 Task: Look for products from Taika only.
Action: Mouse pressed left at (15, 81)
Screenshot: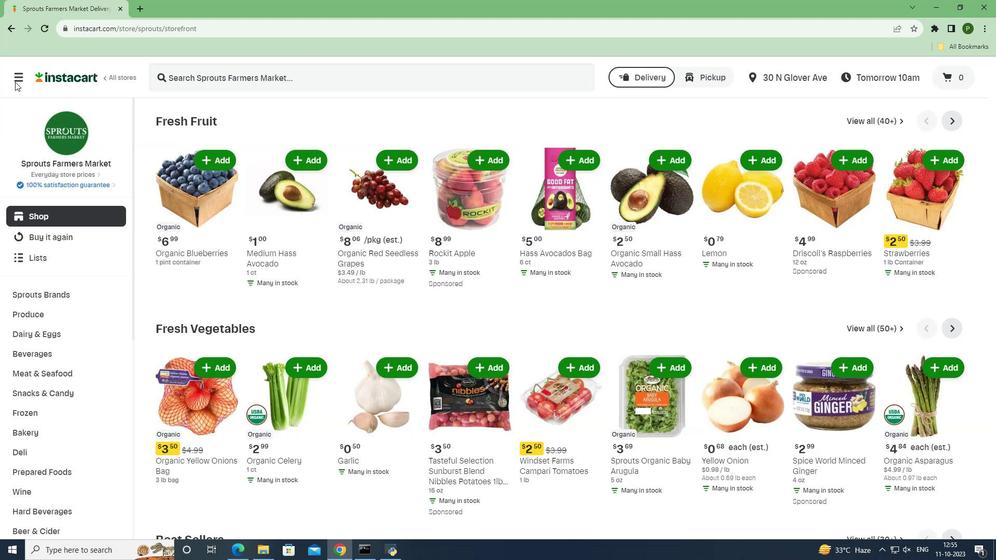 
Action: Mouse moved to (36, 272)
Screenshot: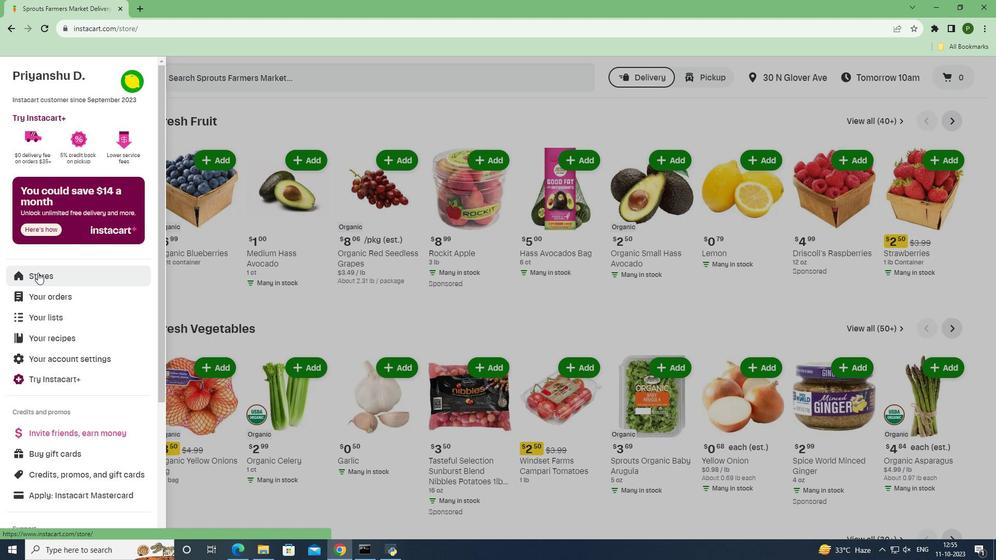 
Action: Mouse pressed left at (36, 272)
Screenshot: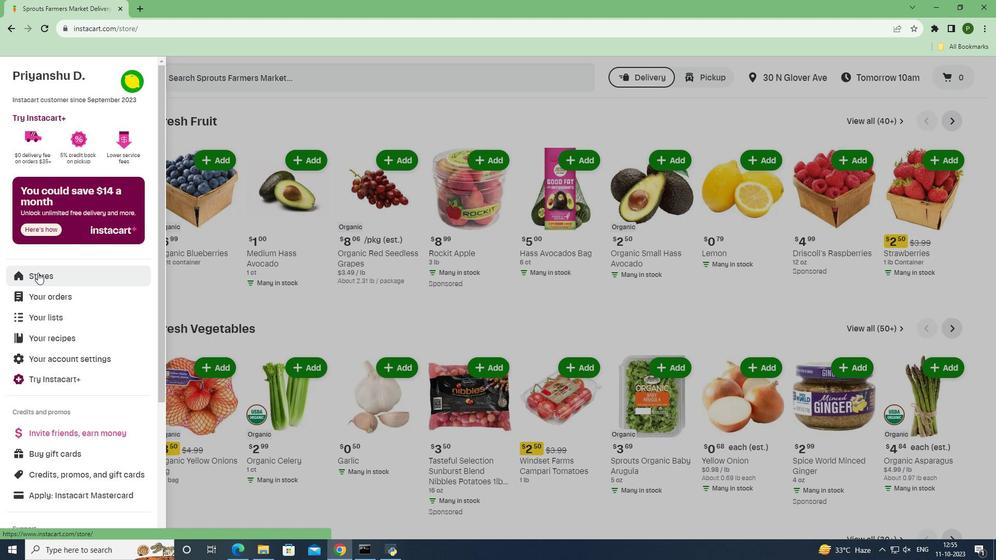
Action: Mouse moved to (244, 121)
Screenshot: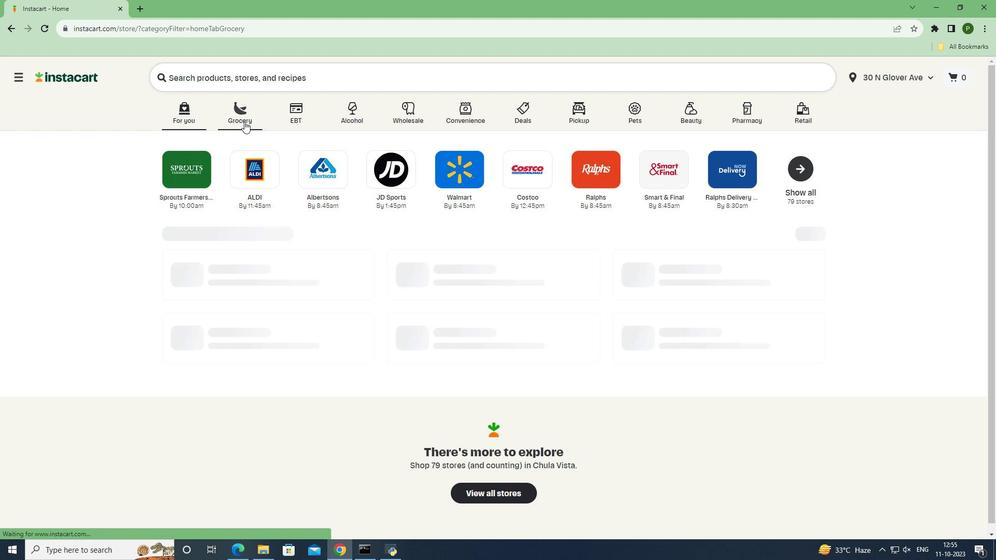 
Action: Mouse pressed left at (244, 121)
Screenshot: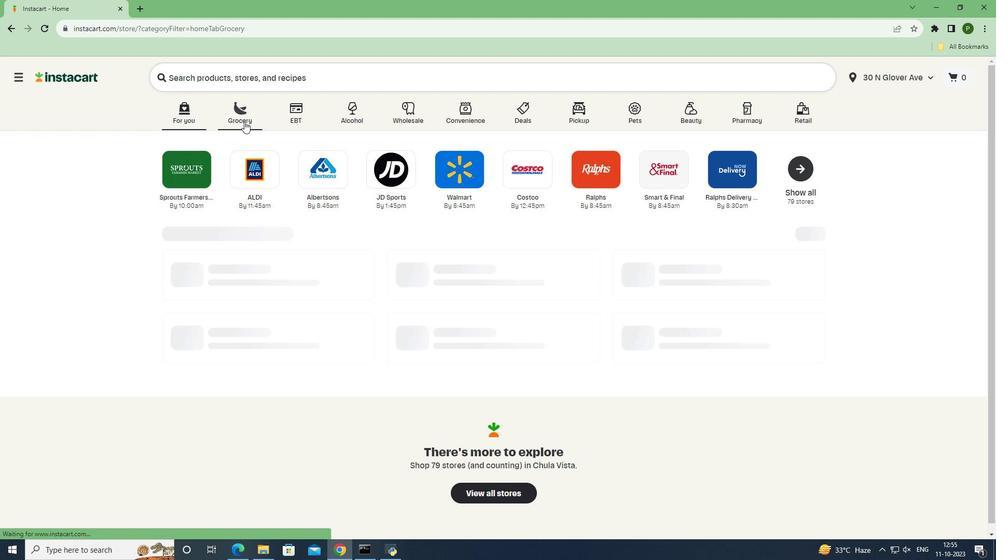 
Action: Mouse moved to (407, 237)
Screenshot: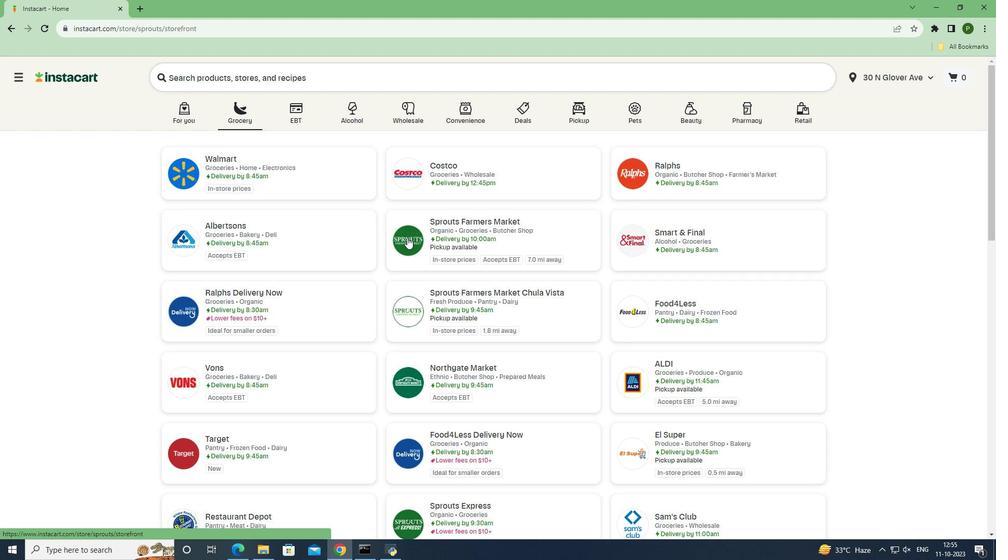 
Action: Mouse pressed left at (407, 237)
Screenshot: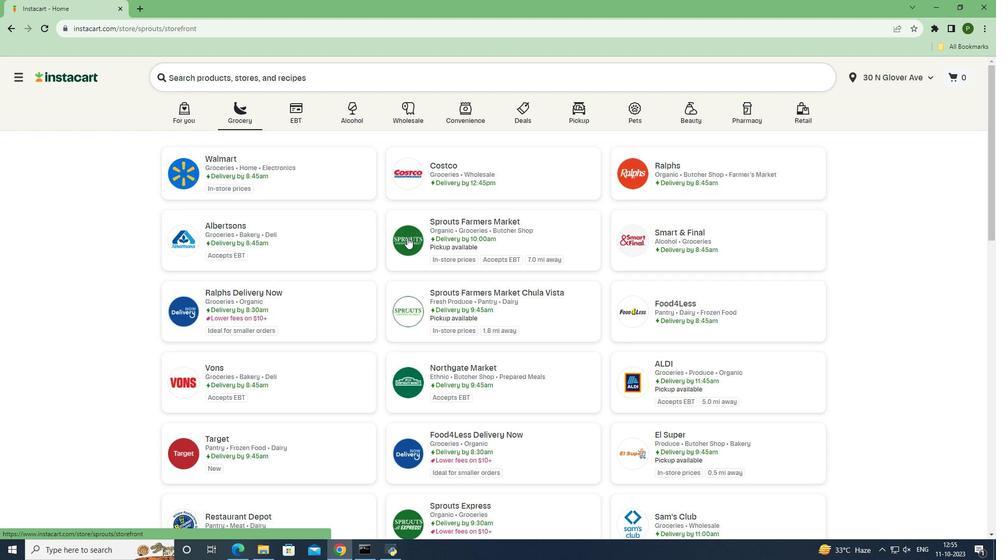 
Action: Mouse moved to (65, 359)
Screenshot: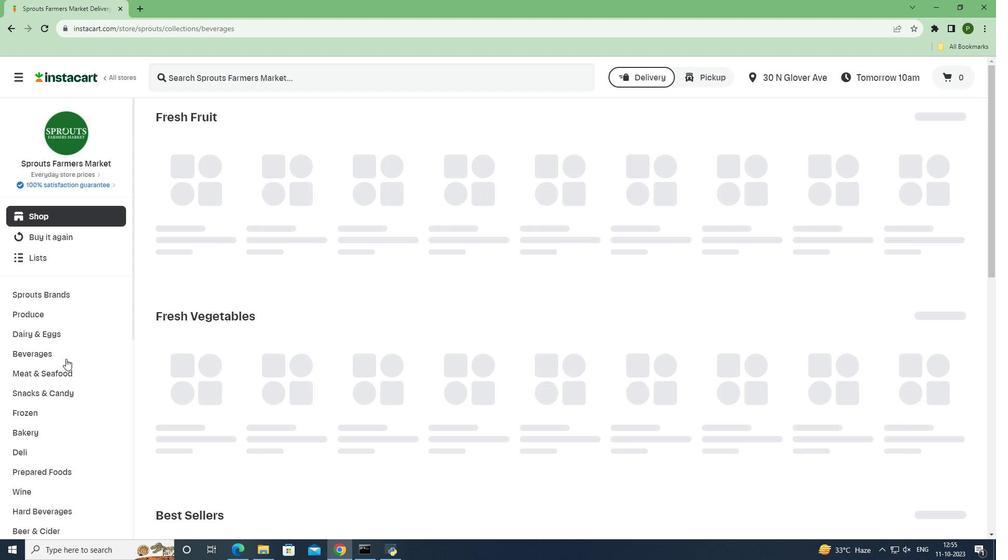 
Action: Mouse pressed left at (65, 359)
Screenshot: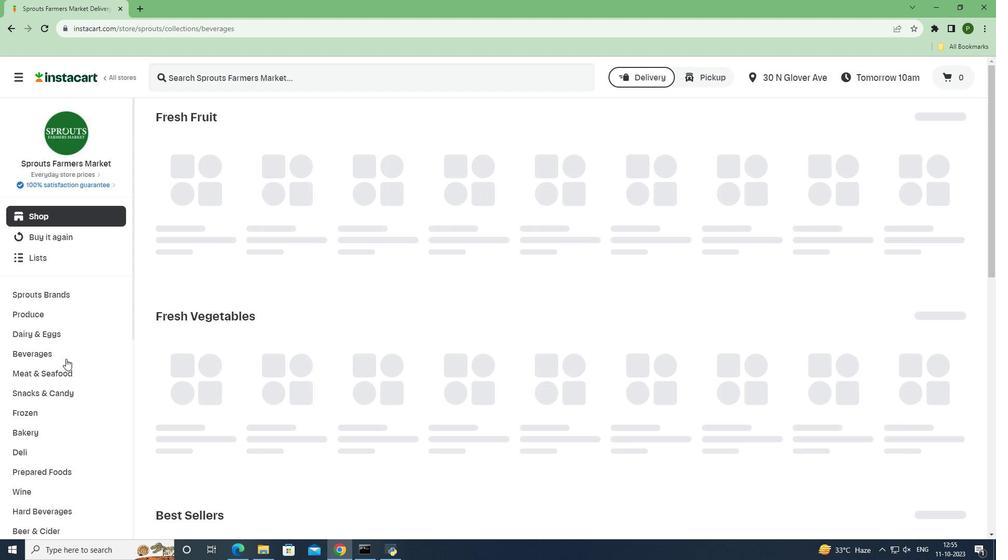 
Action: Mouse moved to (45, 416)
Screenshot: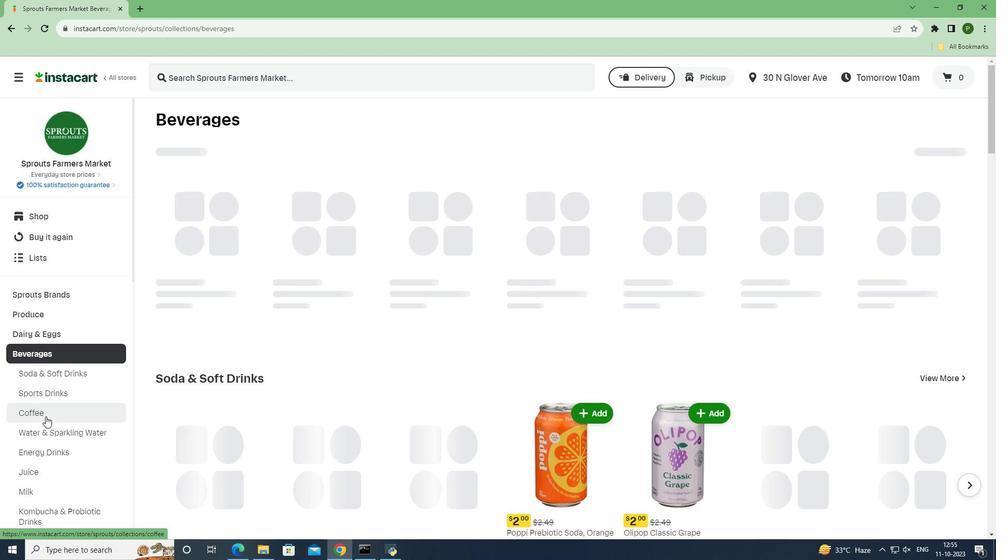 
Action: Mouse pressed left at (45, 416)
Screenshot: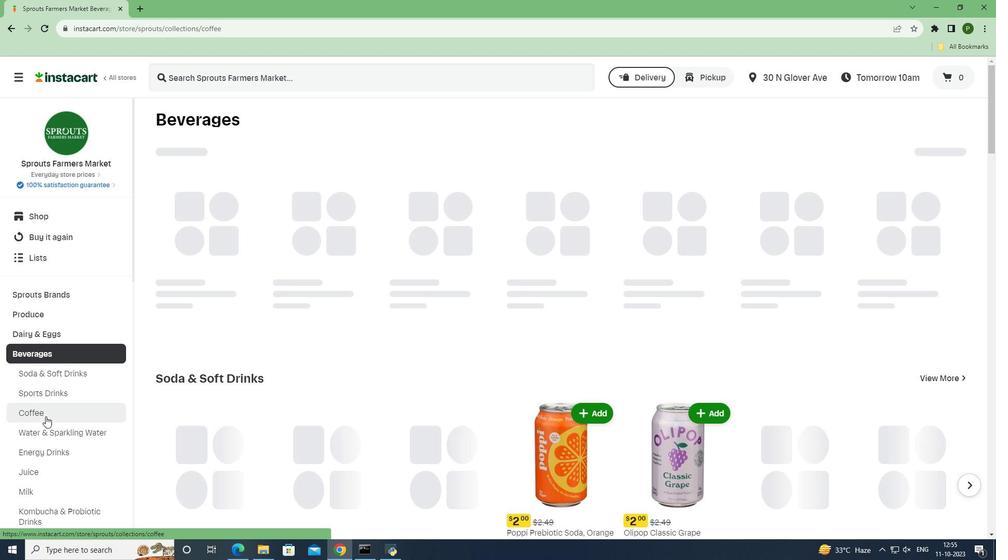 
Action: Mouse moved to (387, 199)
Screenshot: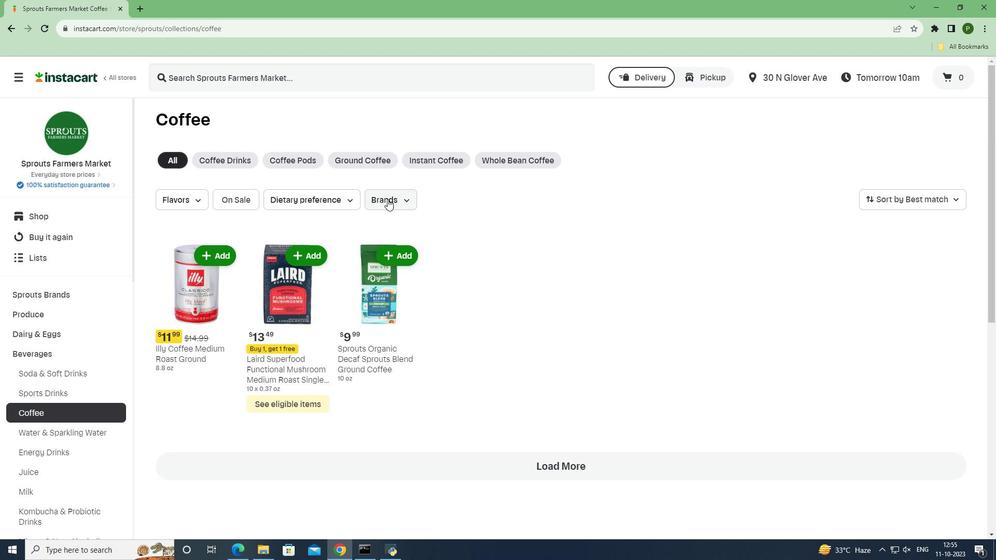 
Action: Mouse pressed left at (387, 199)
Screenshot: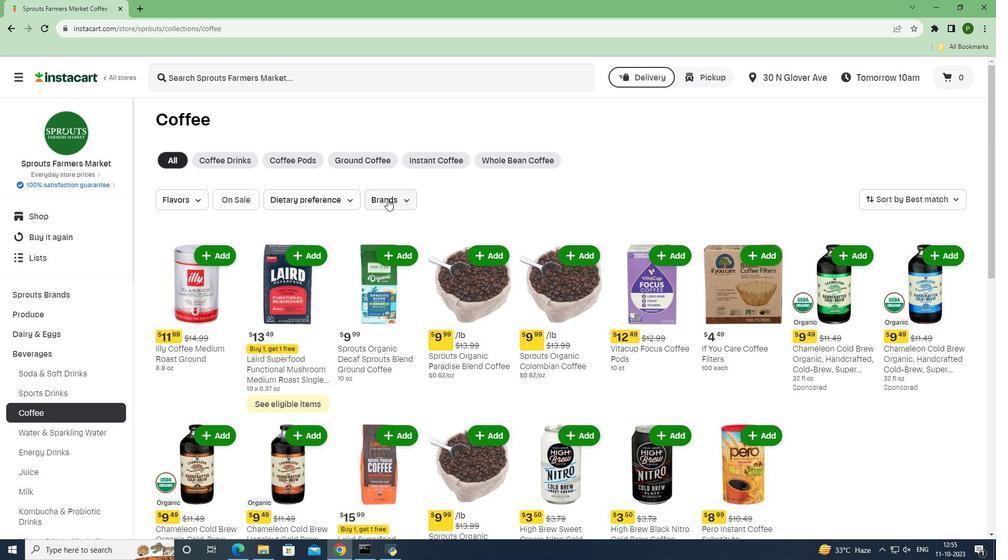 
Action: Mouse moved to (413, 264)
Screenshot: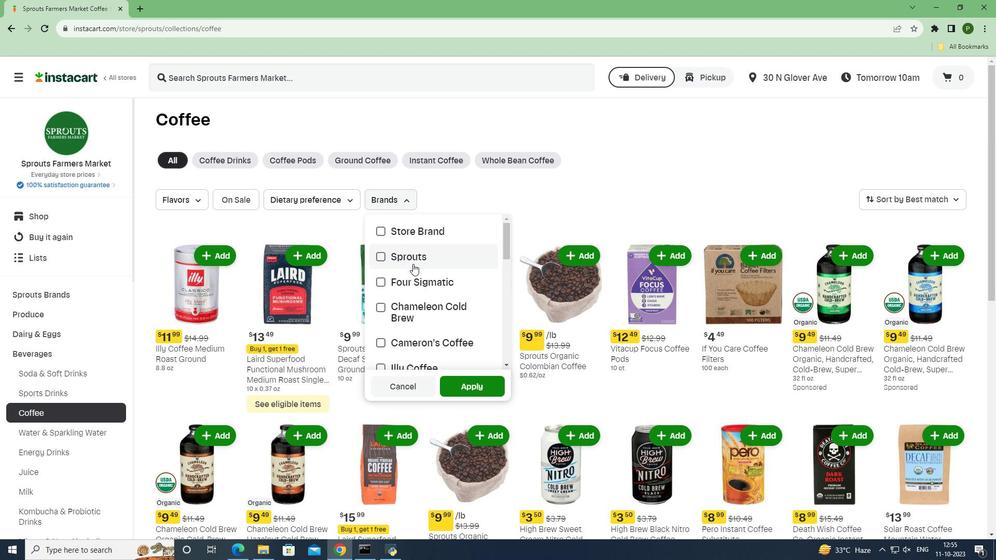 
Action: Mouse scrolled (413, 263) with delta (0, 0)
Screenshot: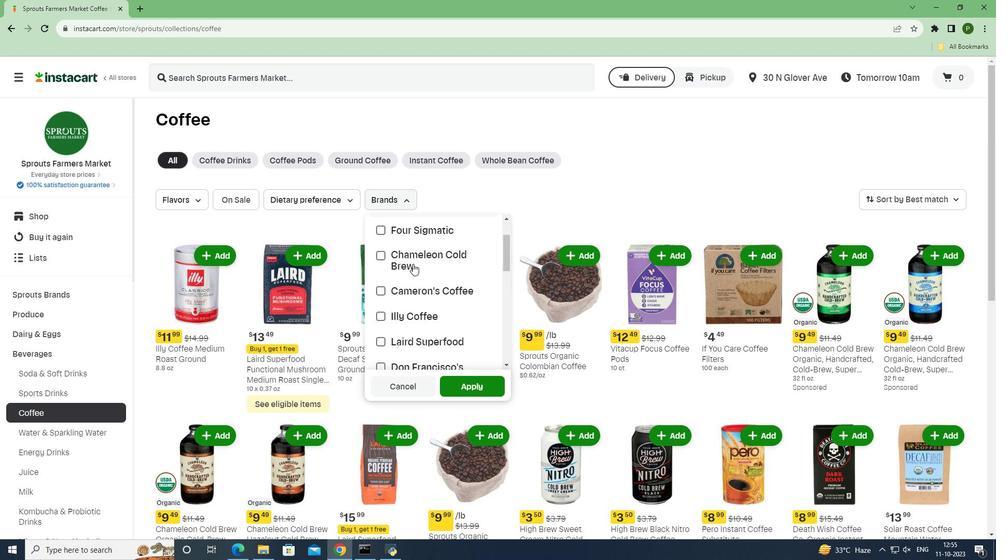 
Action: Mouse scrolled (413, 263) with delta (0, 0)
Screenshot: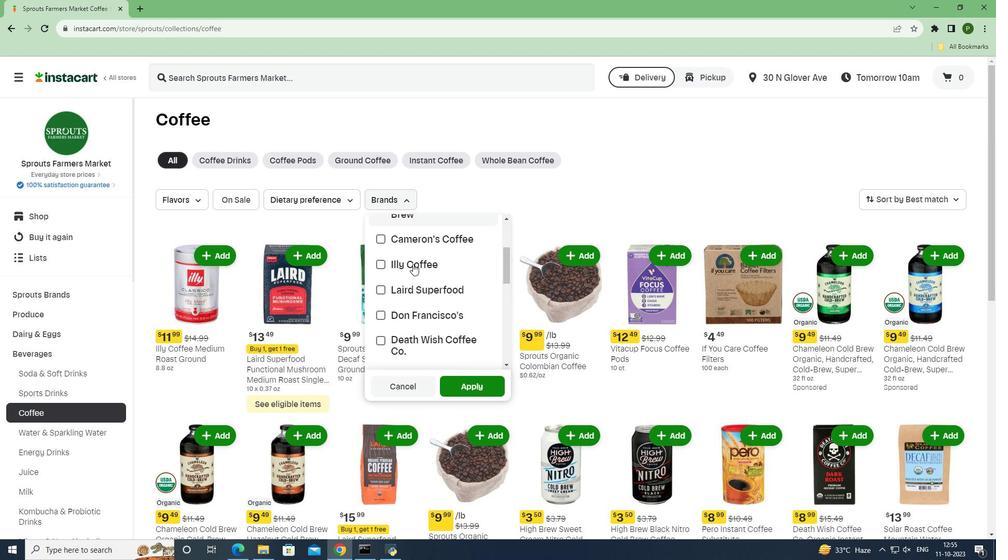 
Action: Mouse scrolled (413, 263) with delta (0, 0)
Screenshot: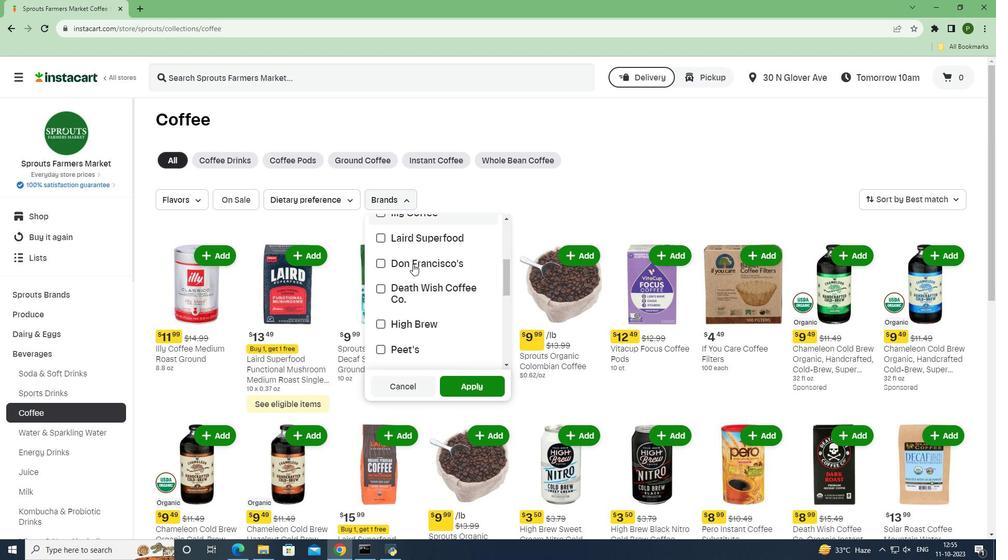 
Action: Mouse scrolled (413, 263) with delta (0, 0)
Screenshot: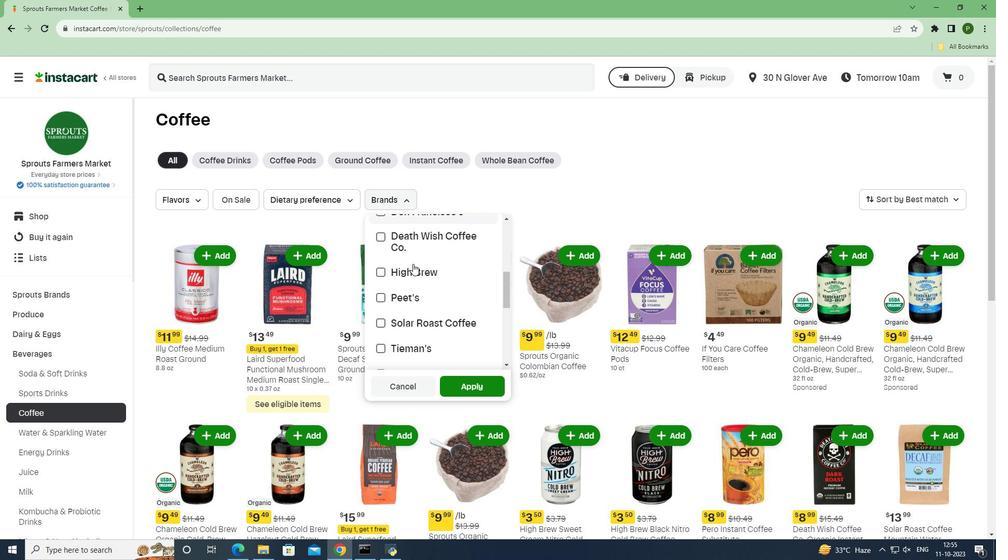 
Action: Mouse scrolled (413, 263) with delta (0, 0)
Screenshot: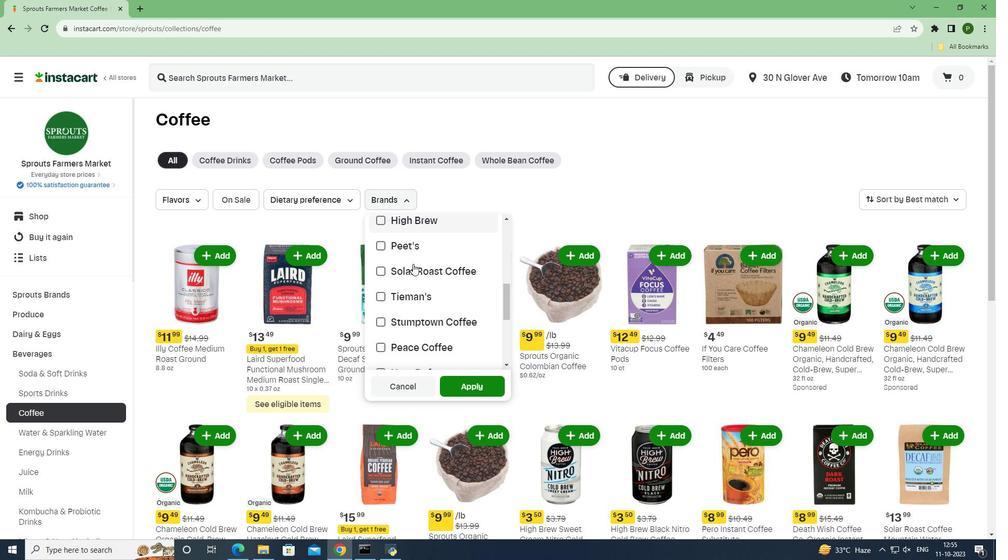 
Action: Mouse scrolled (413, 263) with delta (0, 0)
Screenshot: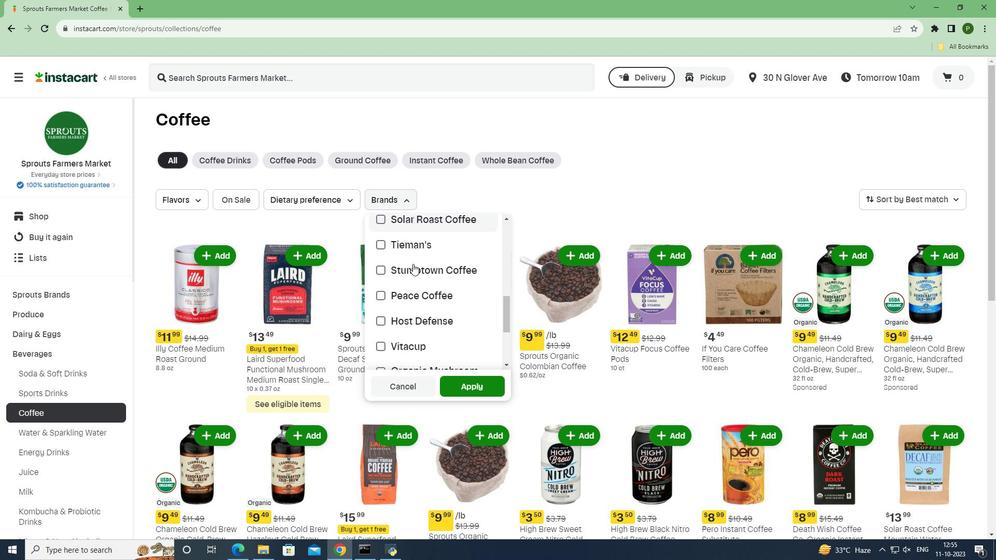 
Action: Mouse scrolled (413, 263) with delta (0, 0)
Screenshot: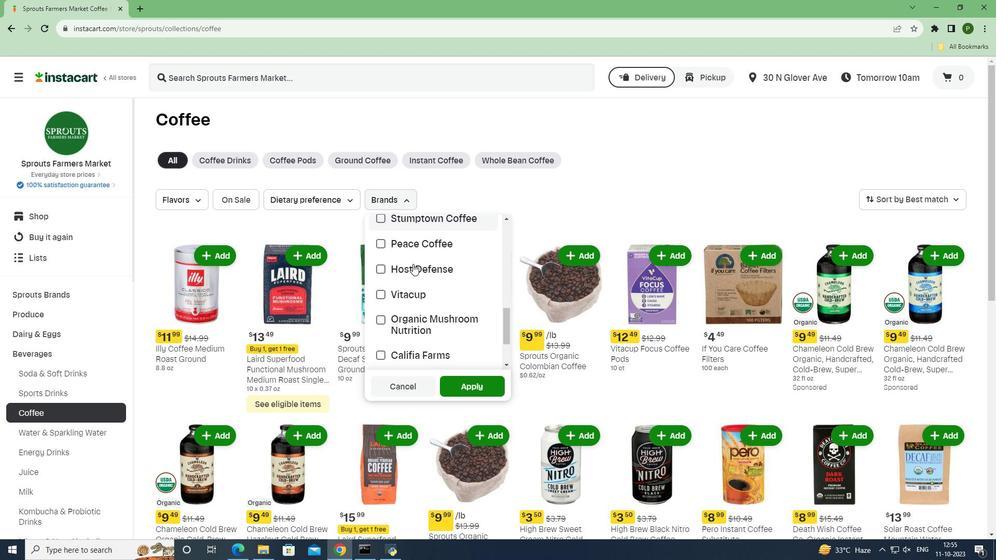 
Action: Mouse scrolled (413, 263) with delta (0, 0)
Screenshot: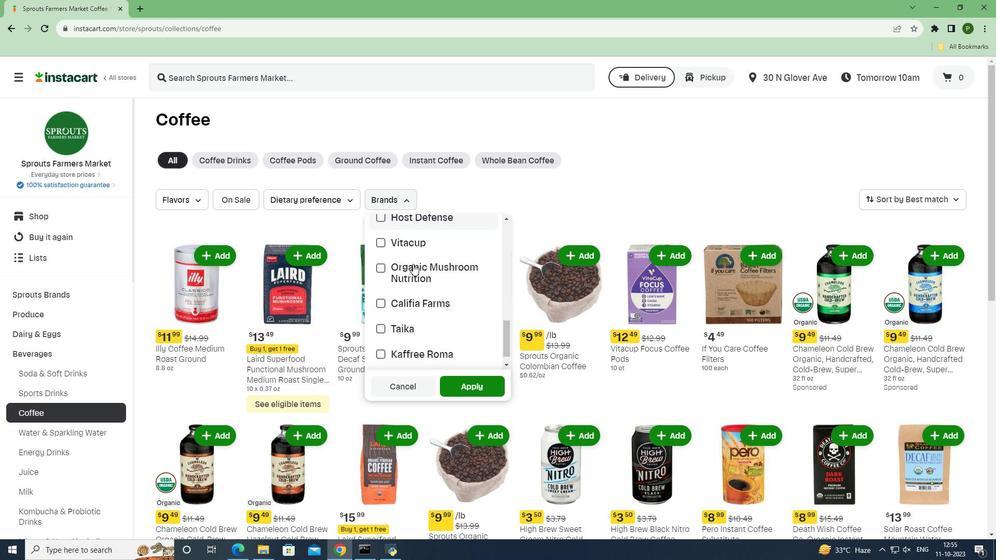 
Action: Mouse moved to (408, 329)
Screenshot: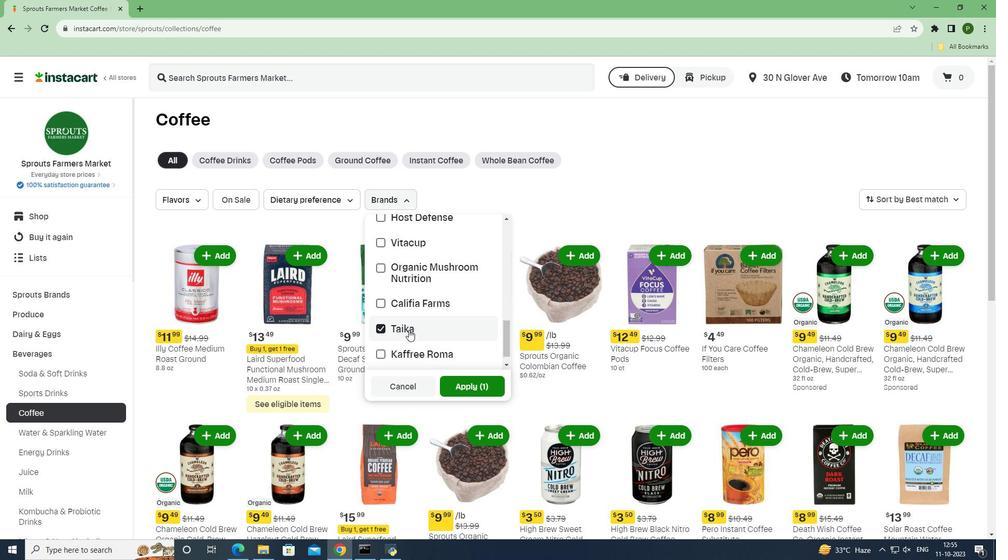 
Action: Mouse pressed left at (408, 329)
Screenshot: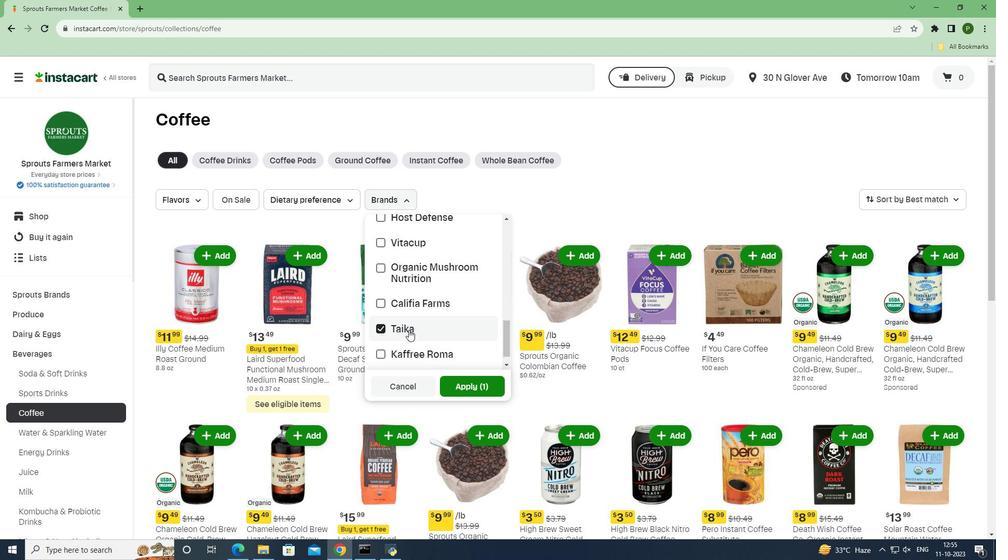
Action: Mouse moved to (470, 382)
Screenshot: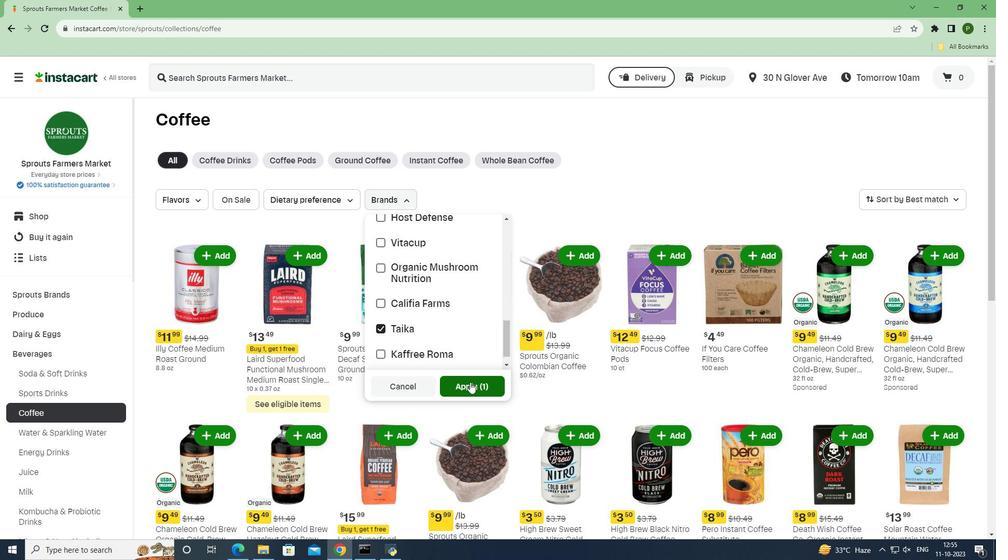 
Action: Mouse pressed left at (470, 382)
Screenshot: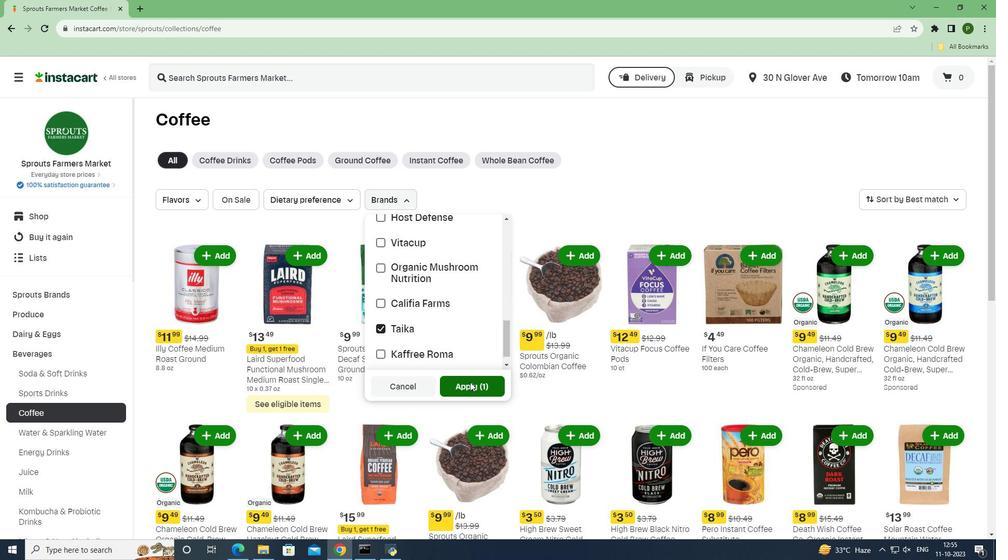 
Action: Mouse moved to (587, 372)
Screenshot: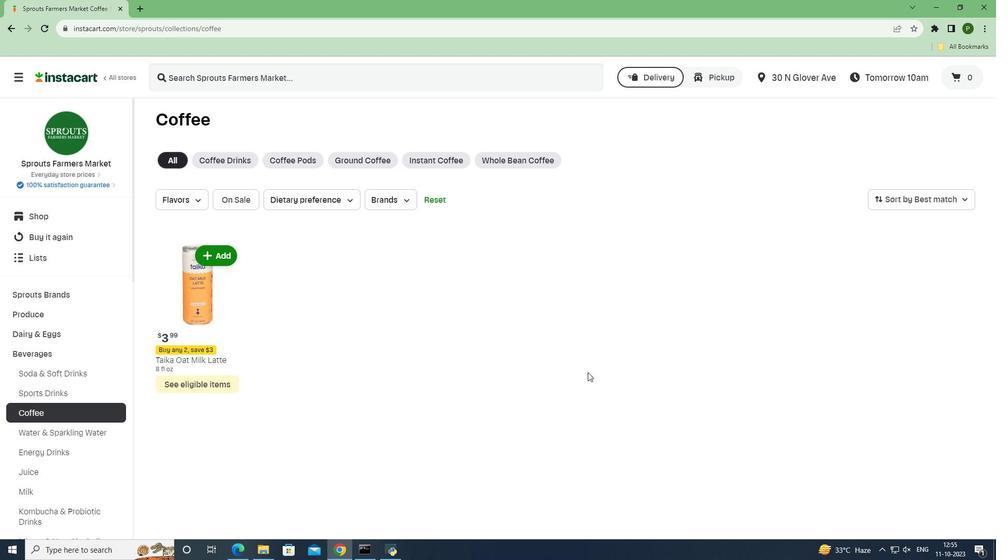 
